 Task: In the  document Americanrevolutionfile.epub Change the allignment of footer to  'Right' Select the entire text and insert font style 'Merriweather' and font size: 18
Action: Mouse scrolled (428, 268) with delta (0, 0)
Screenshot: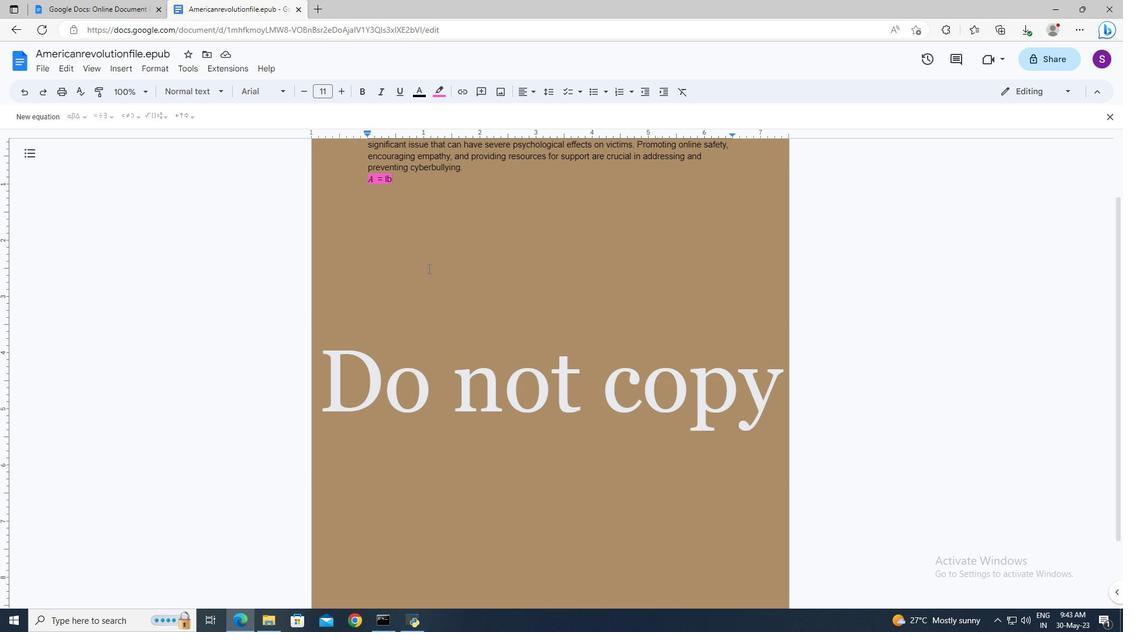 
Action: Mouse scrolled (428, 268) with delta (0, 0)
Screenshot: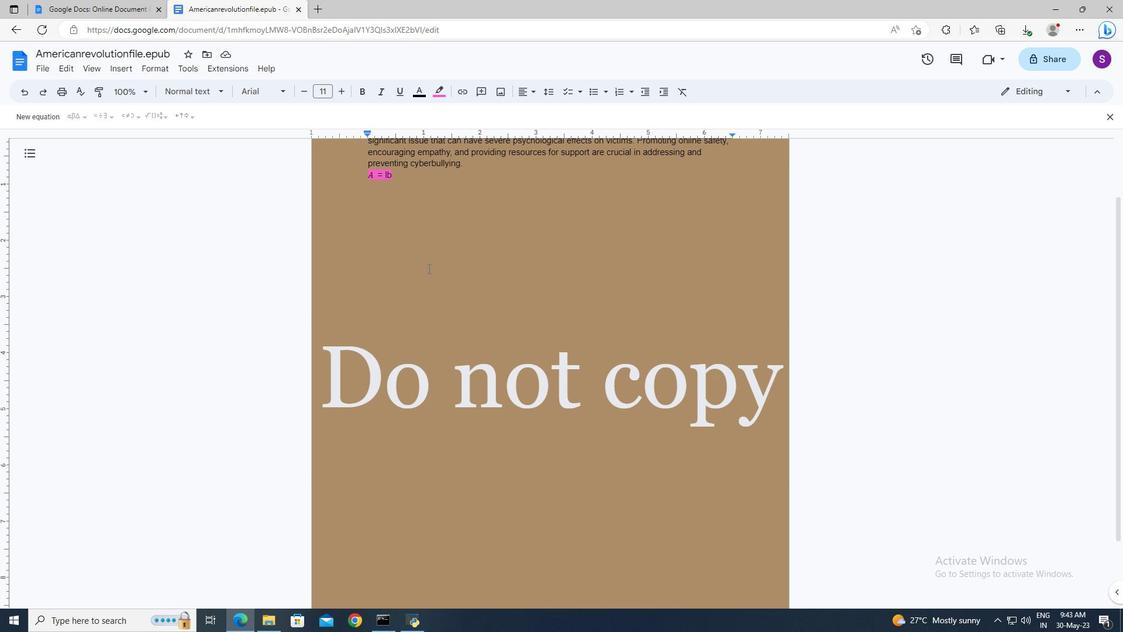 
Action: Mouse scrolled (428, 268) with delta (0, 0)
Screenshot: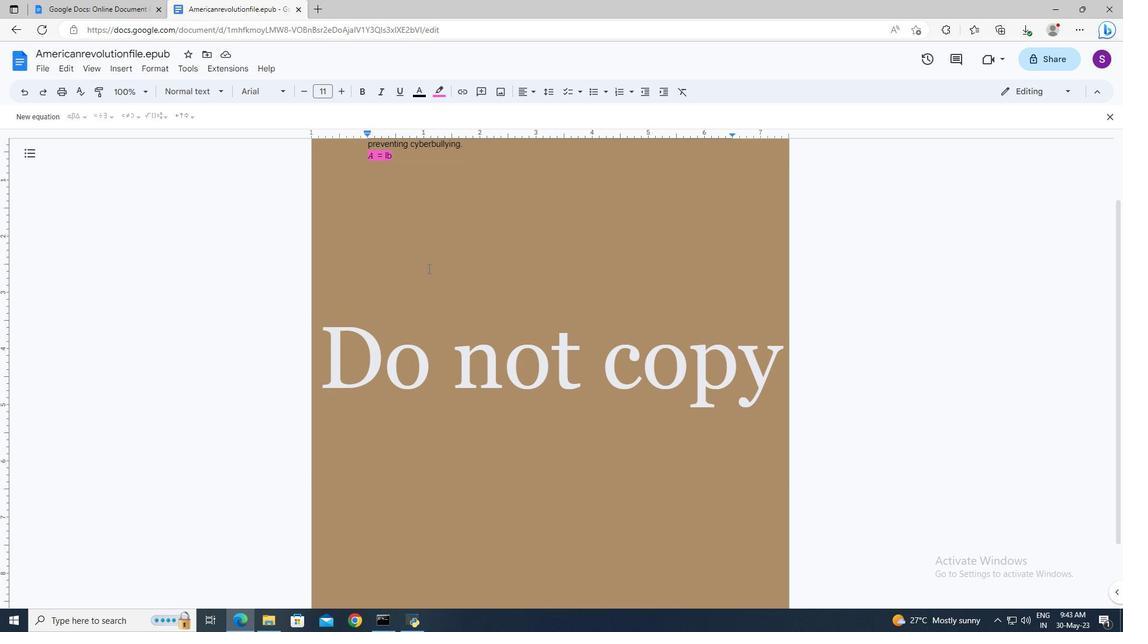 
Action: Mouse moved to (367, 571)
Screenshot: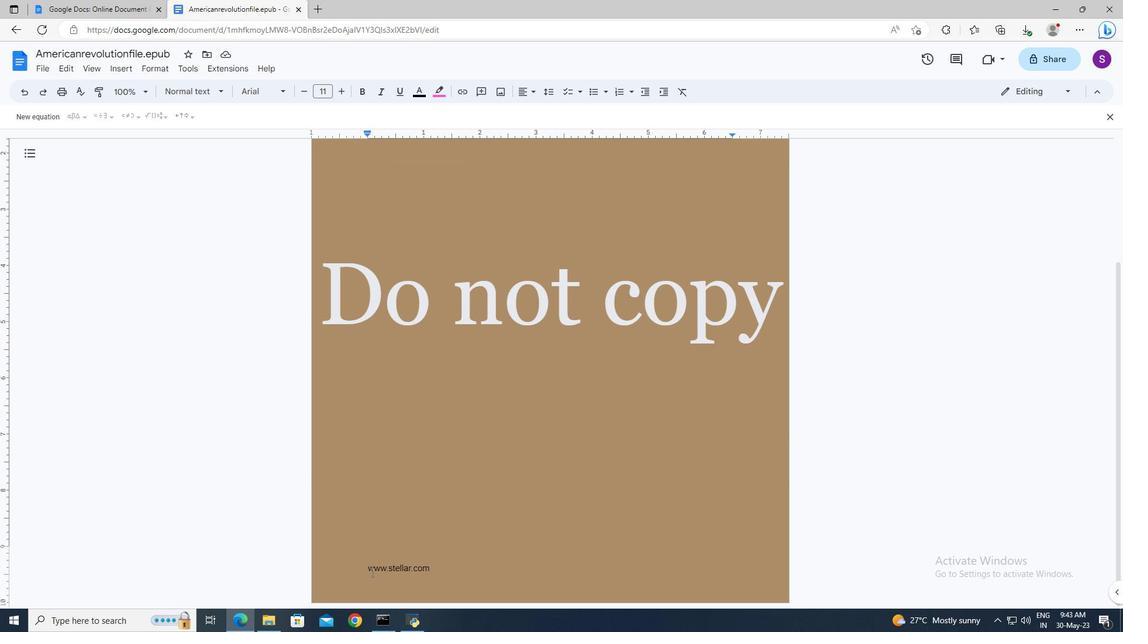 
Action: Mouse pressed left at (367, 571)
Screenshot: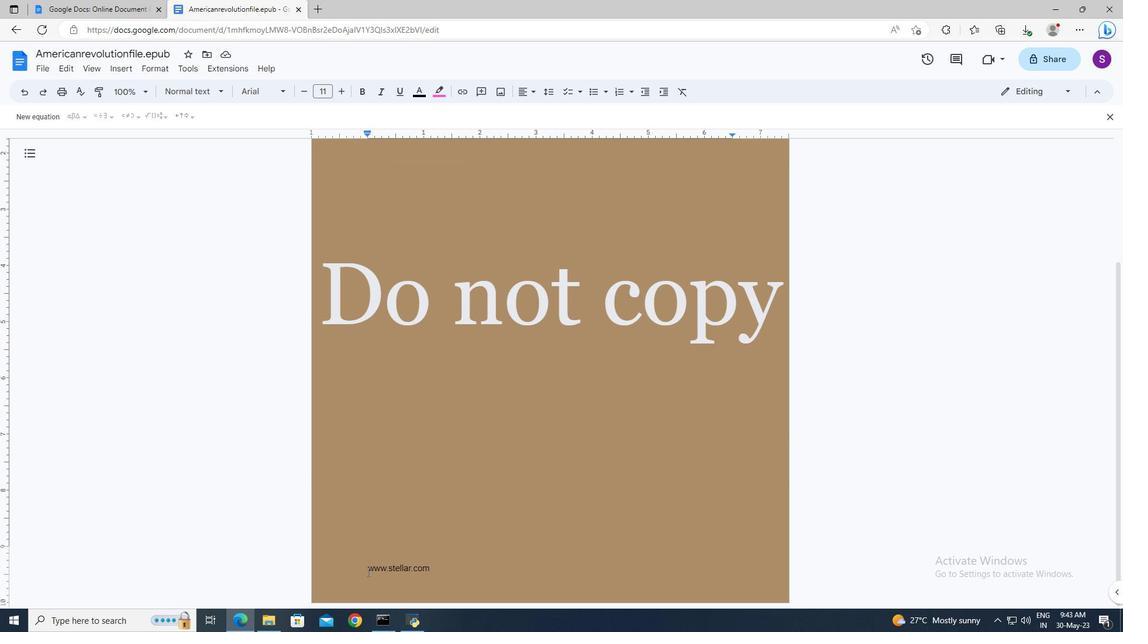 
Action: Mouse pressed left at (367, 571)
Screenshot: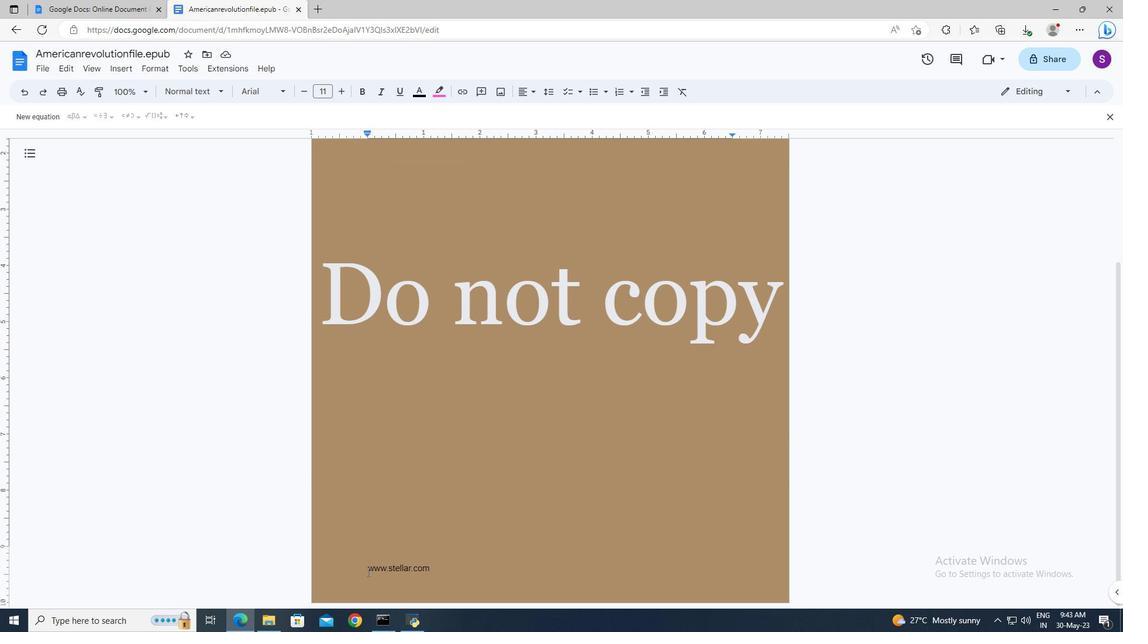 
Action: Key pressed <Key.shift><Key.right><Key.right><Key.right><Key.right><Key.right>
Screenshot: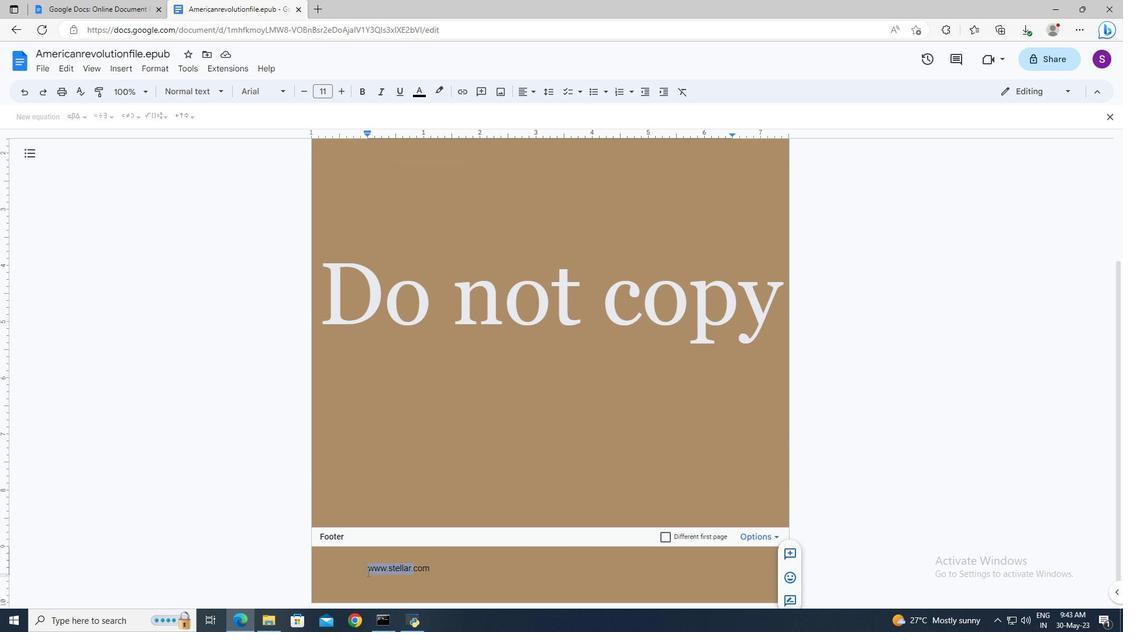 
Action: Mouse moved to (535, 85)
Screenshot: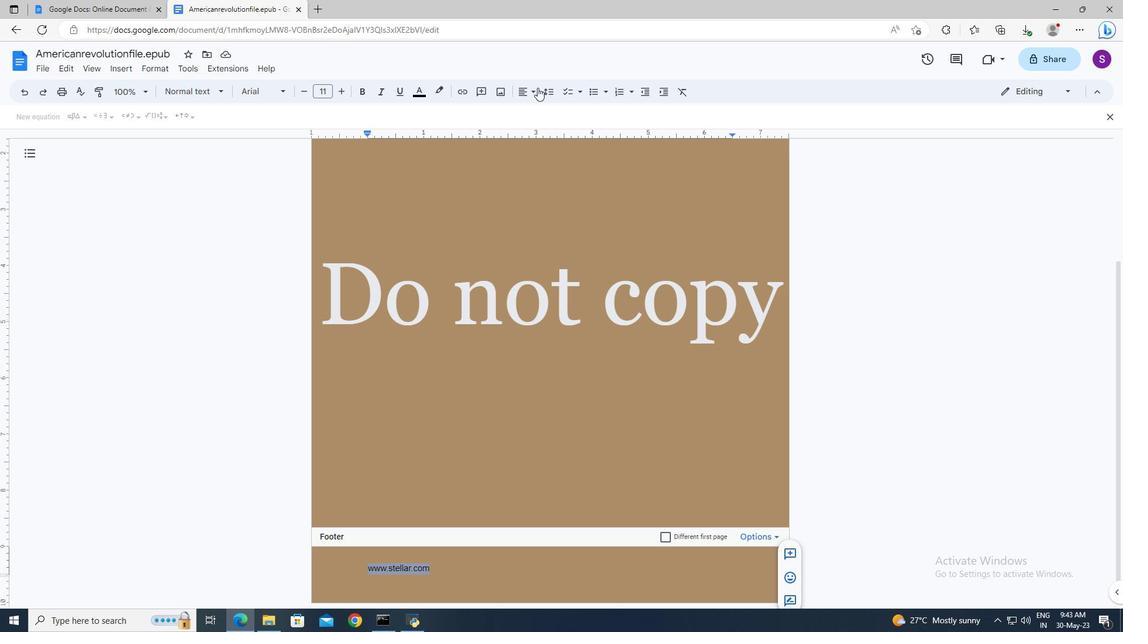 
Action: Mouse pressed left at (535, 85)
Screenshot: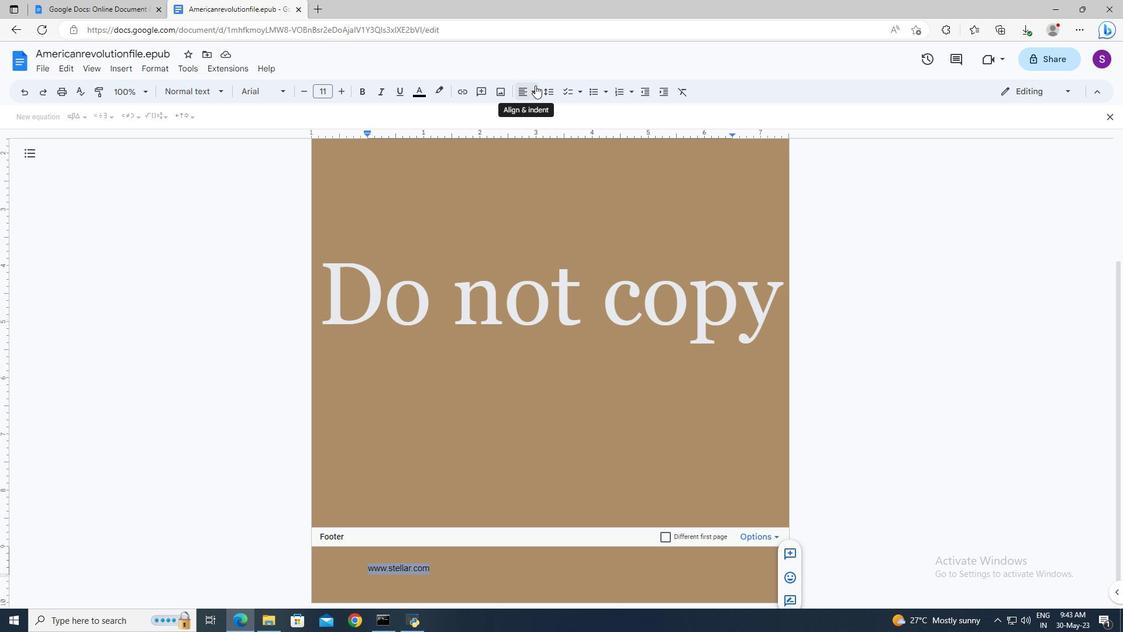 
Action: Mouse moved to (557, 112)
Screenshot: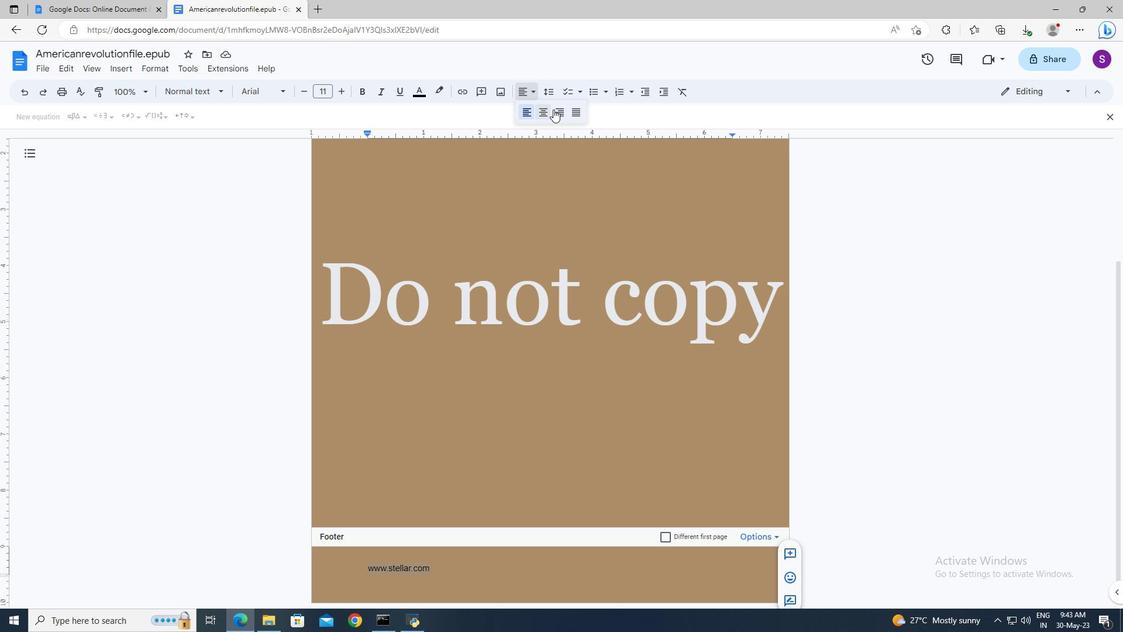 
Action: Mouse pressed left at (557, 112)
Screenshot: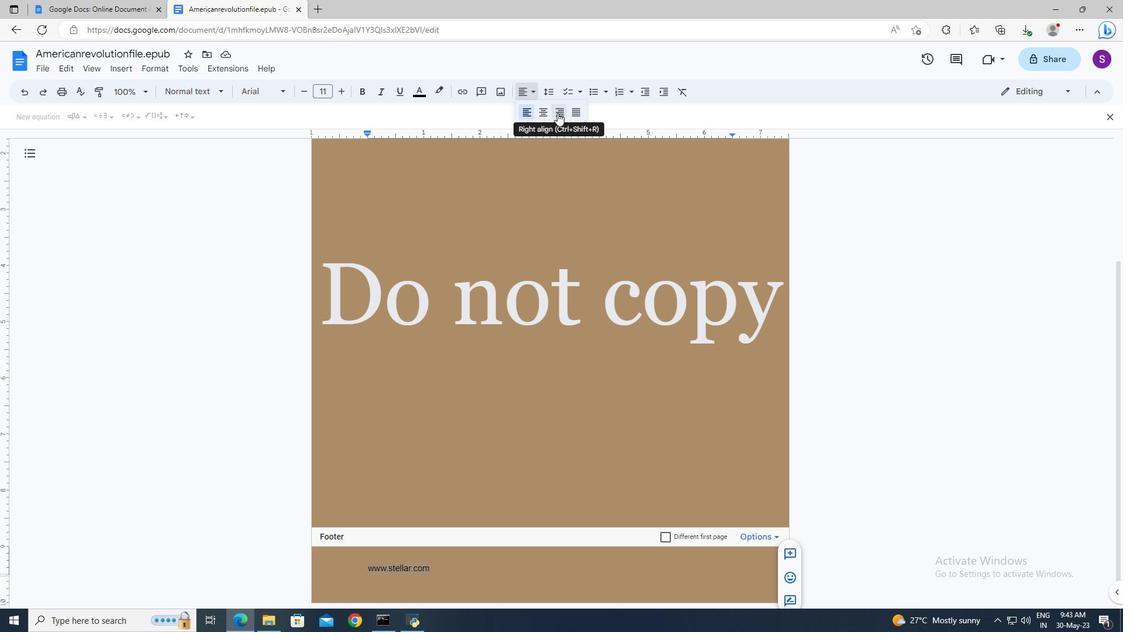 
Action: Mouse moved to (506, 290)
Screenshot: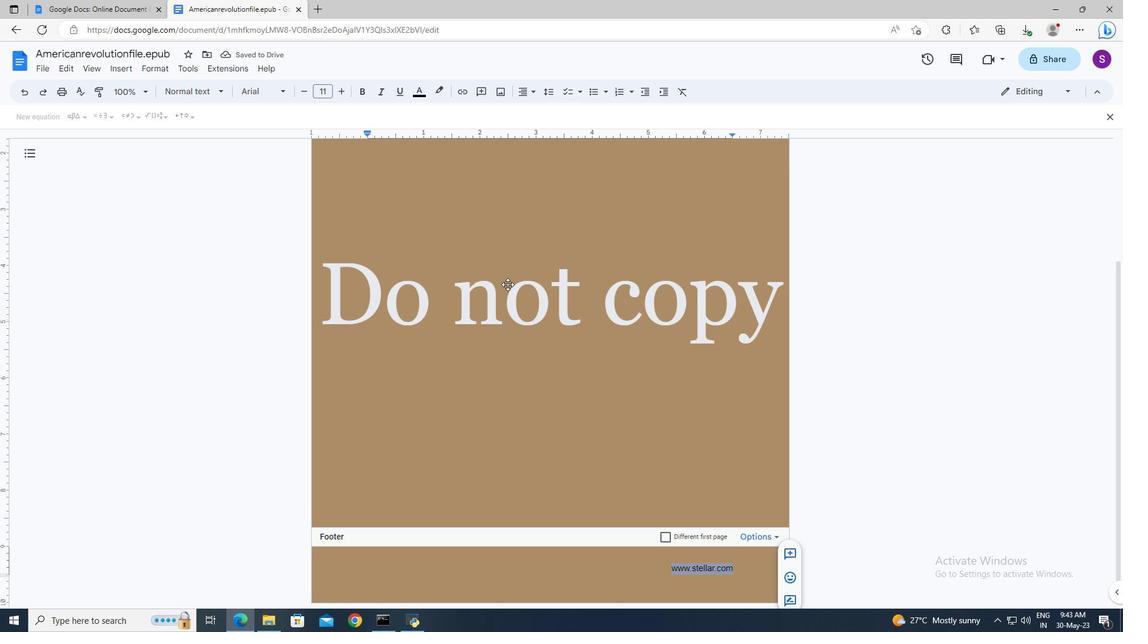 
Action: Mouse scrolled (506, 290) with delta (0, 0)
Screenshot: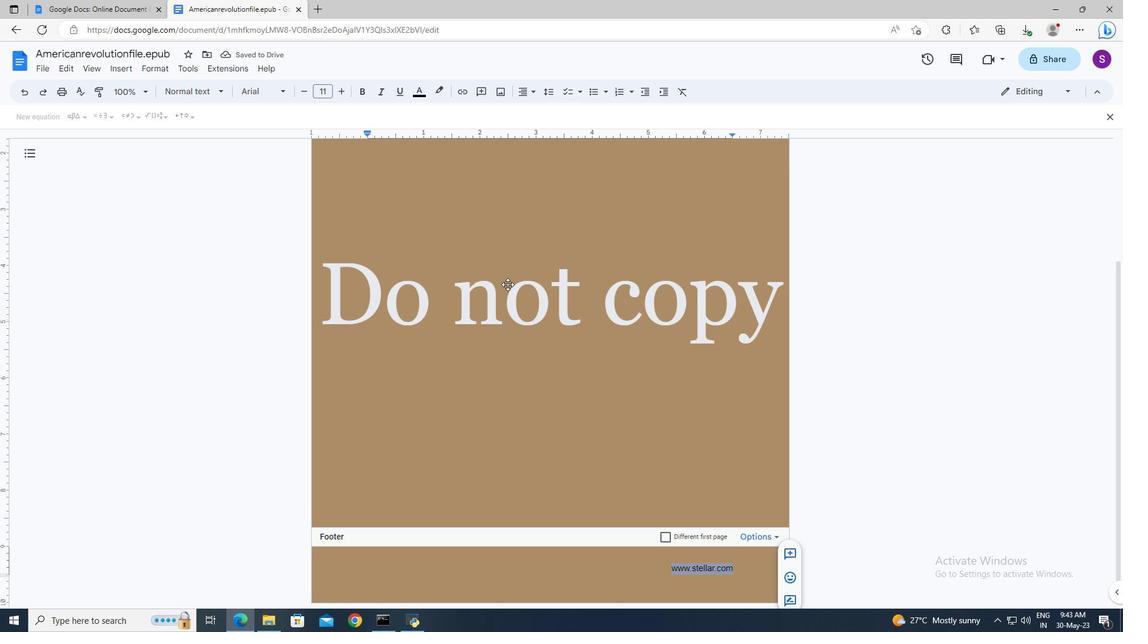 
Action: Mouse scrolled (506, 290) with delta (0, 0)
Screenshot: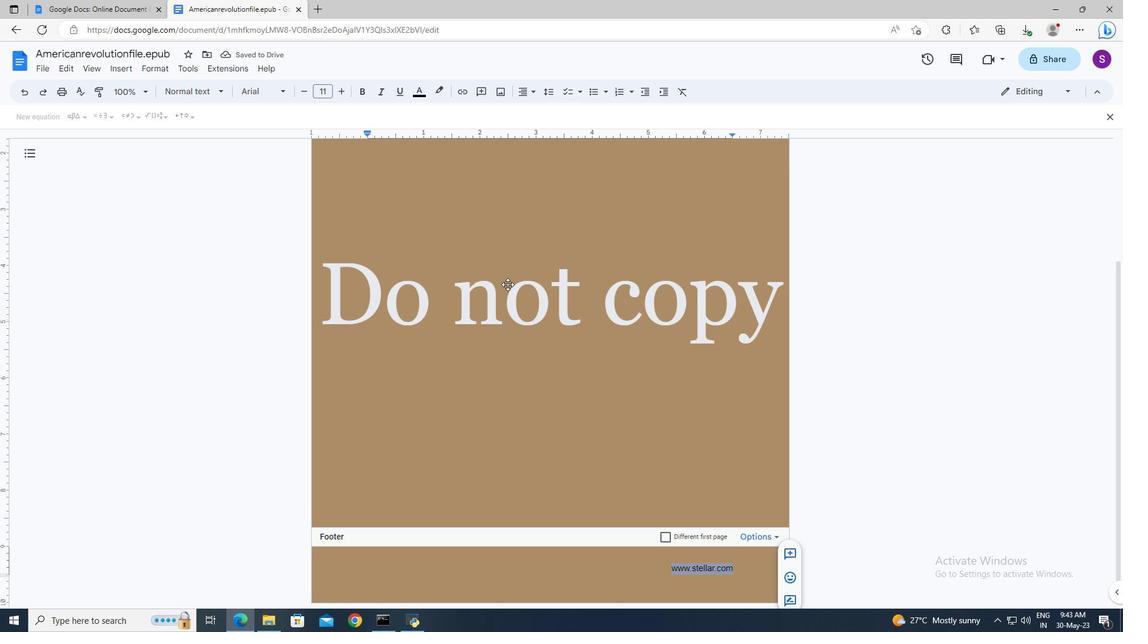 
Action: Mouse scrolled (506, 290) with delta (0, 0)
Screenshot: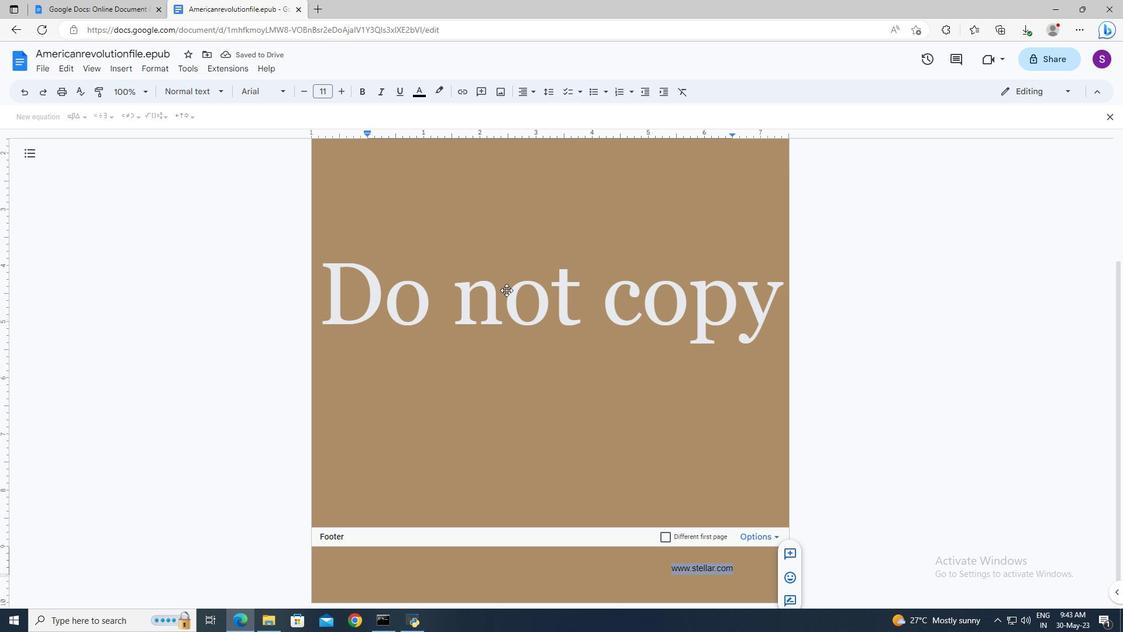 
Action: Mouse moved to (489, 241)
Screenshot: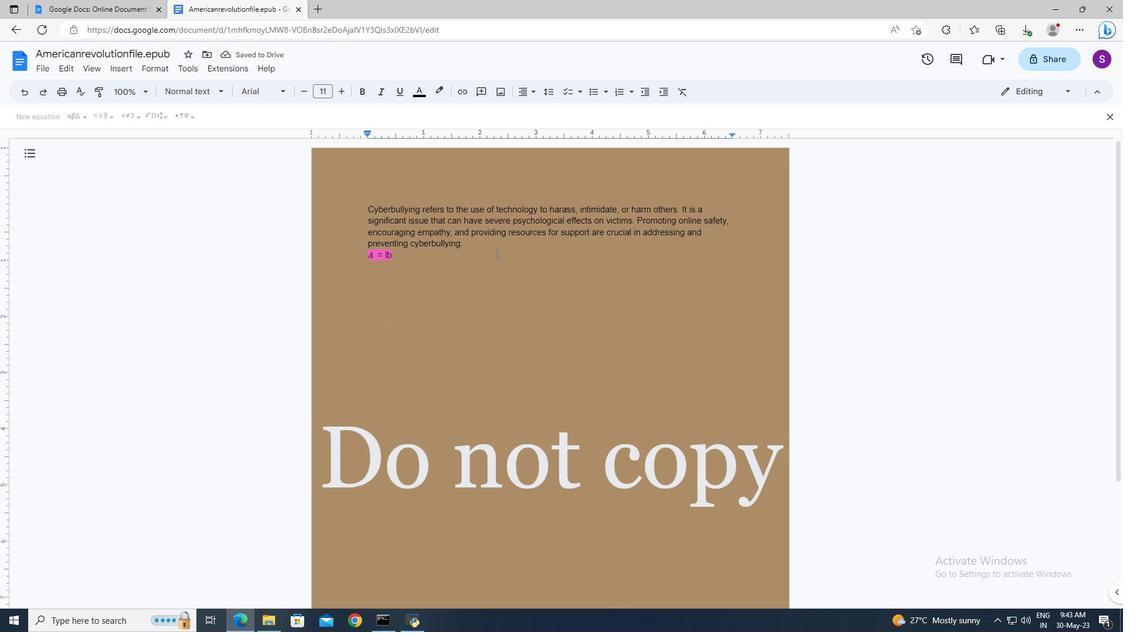 
Action: Mouse pressed left at (489, 241)
Screenshot: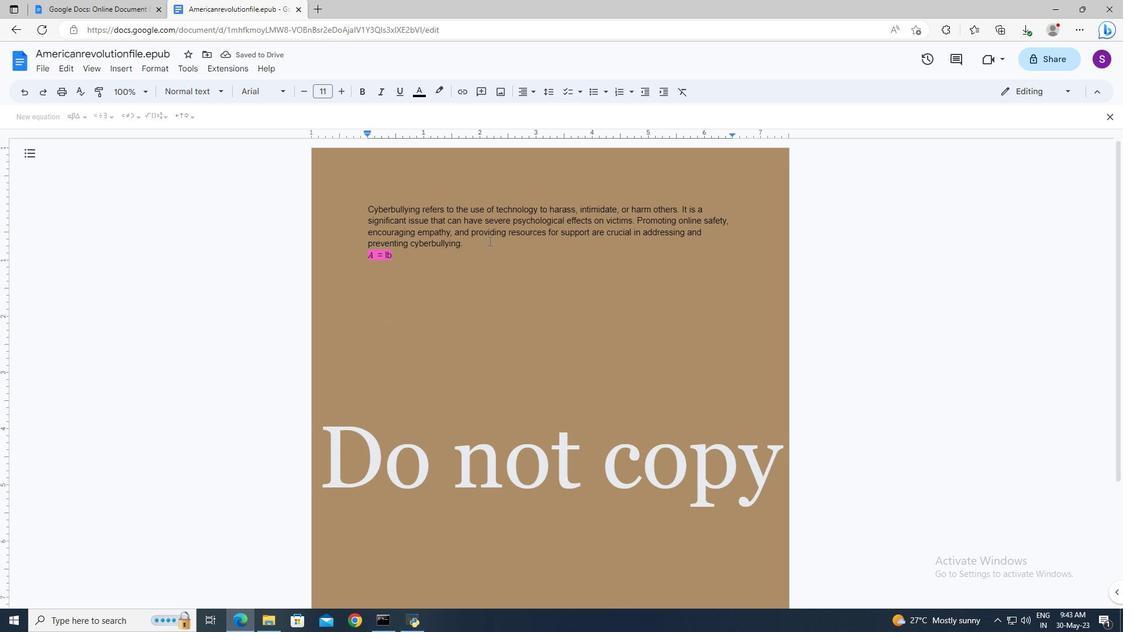 
Action: Key pressed ctrl+A
Screenshot: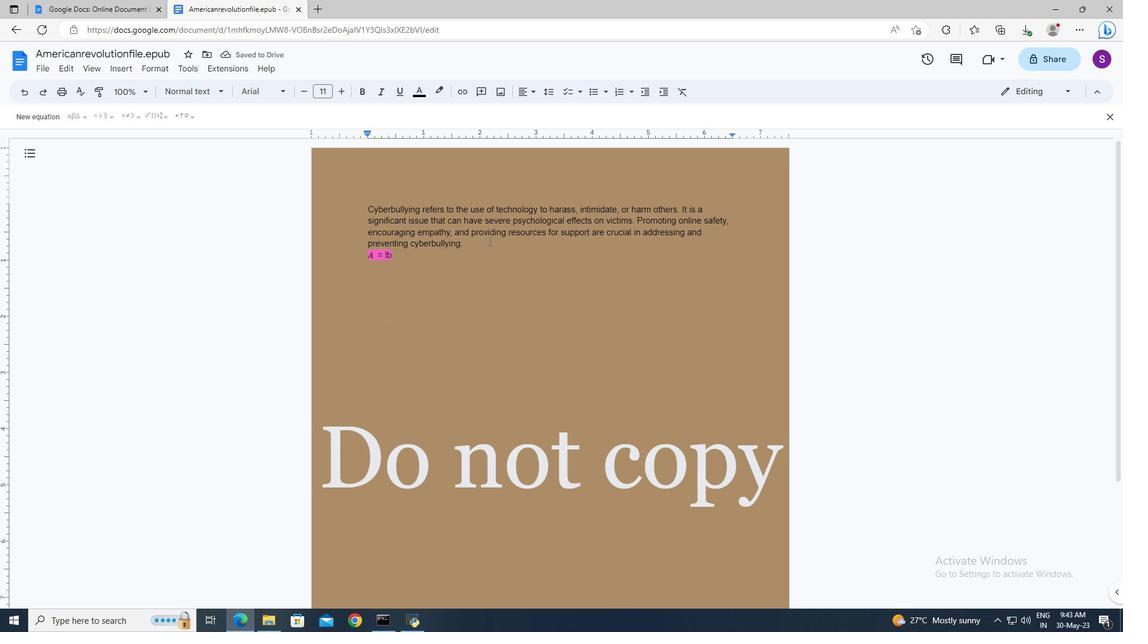 
Action: Mouse moved to (264, 95)
Screenshot: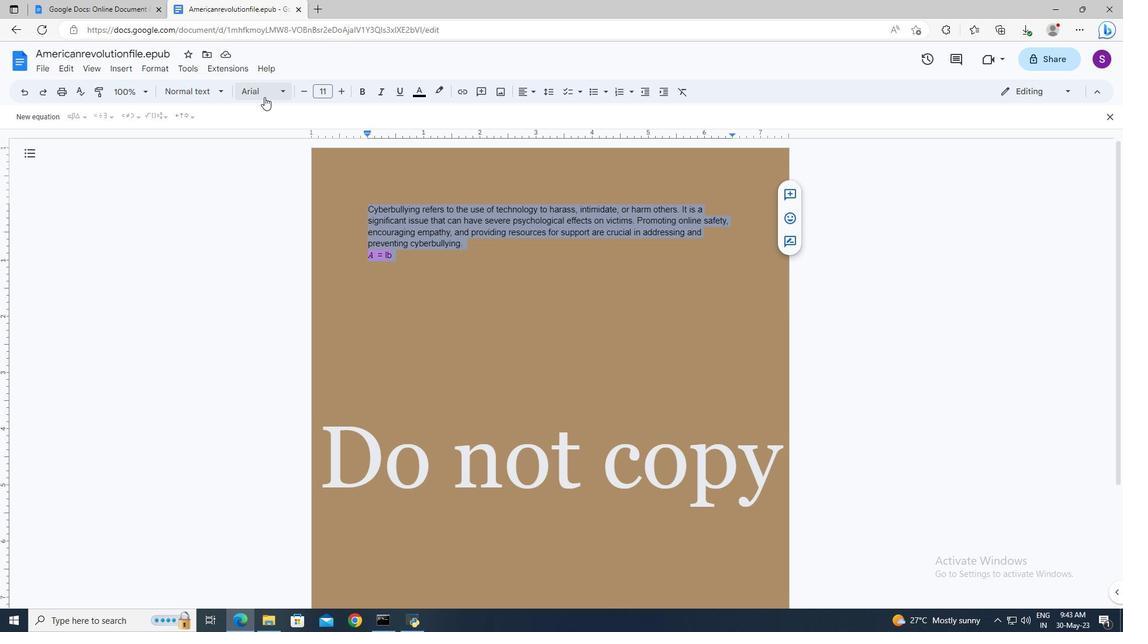 
Action: Mouse pressed left at (264, 95)
Screenshot: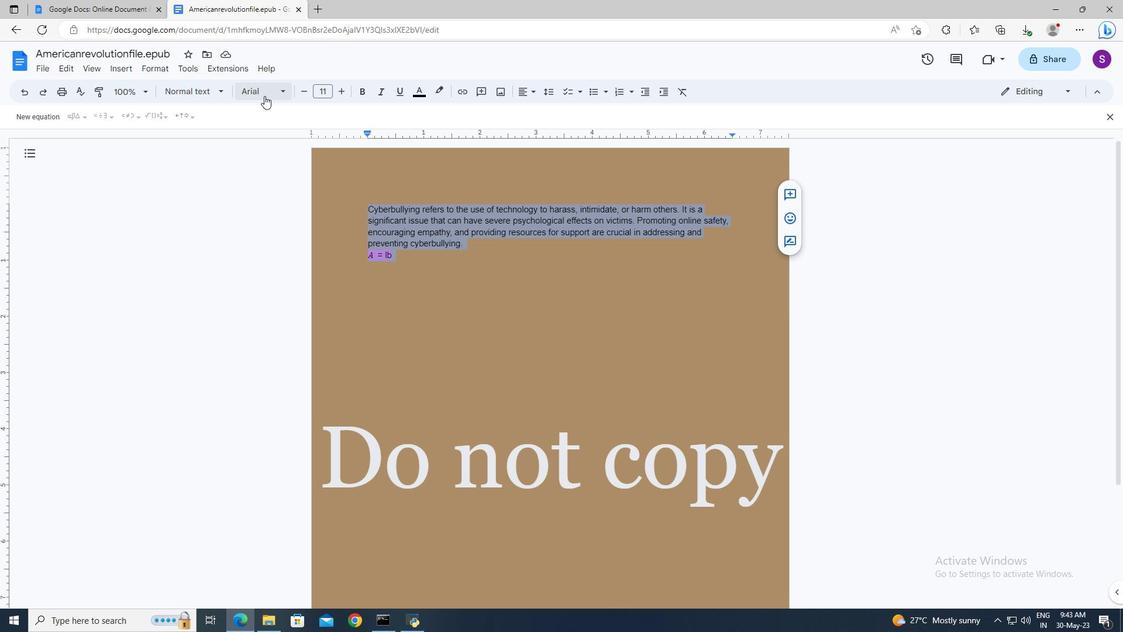 
Action: Mouse moved to (293, 510)
Screenshot: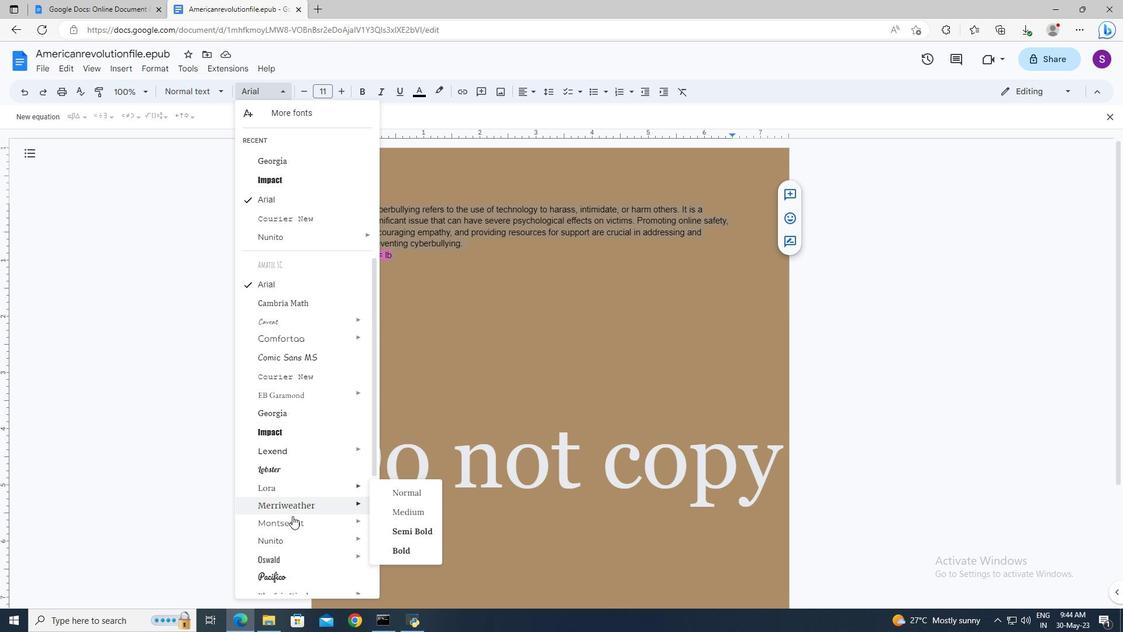 
Action: Mouse pressed left at (293, 510)
Screenshot: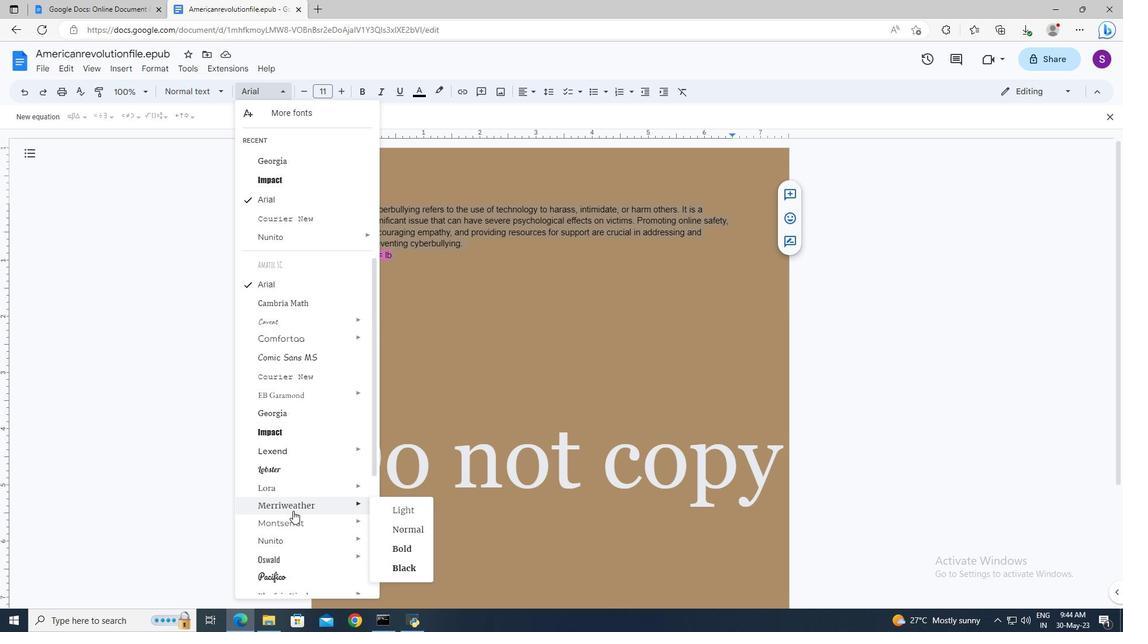 
Action: Mouse moved to (330, 90)
Screenshot: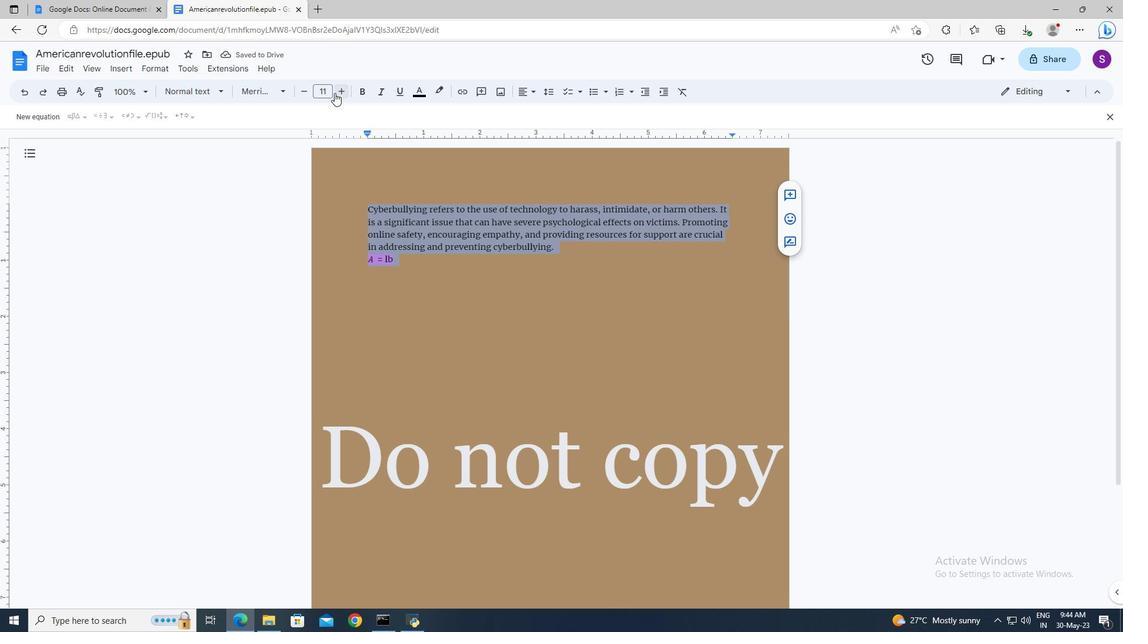 
Action: Mouse pressed left at (330, 90)
Screenshot: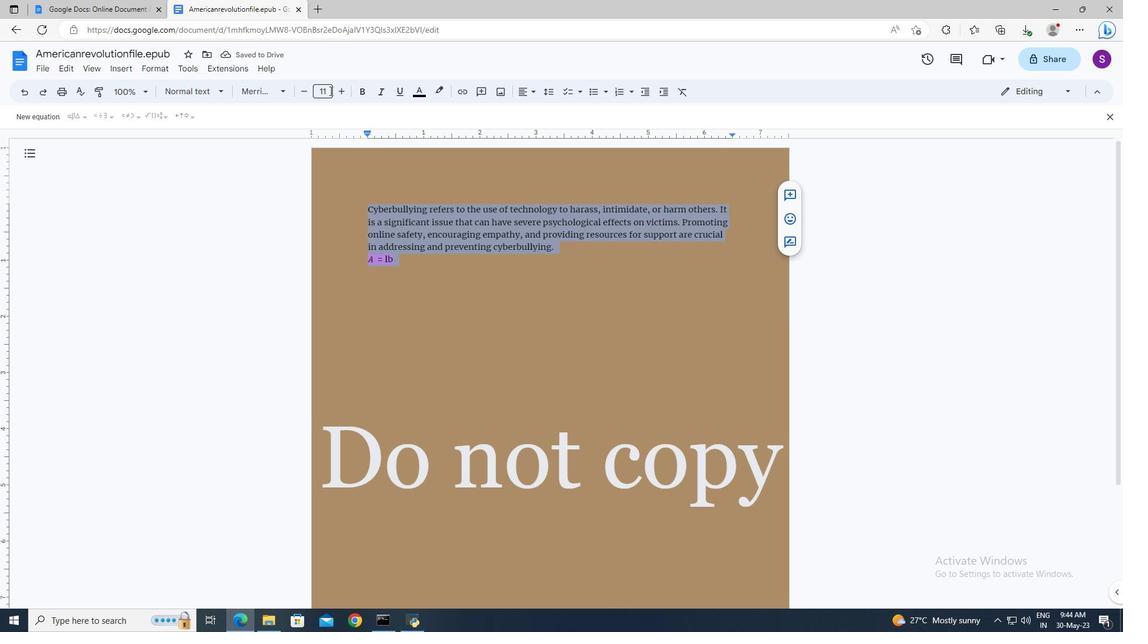 
Action: Key pressed 18<Key.enter>
Screenshot: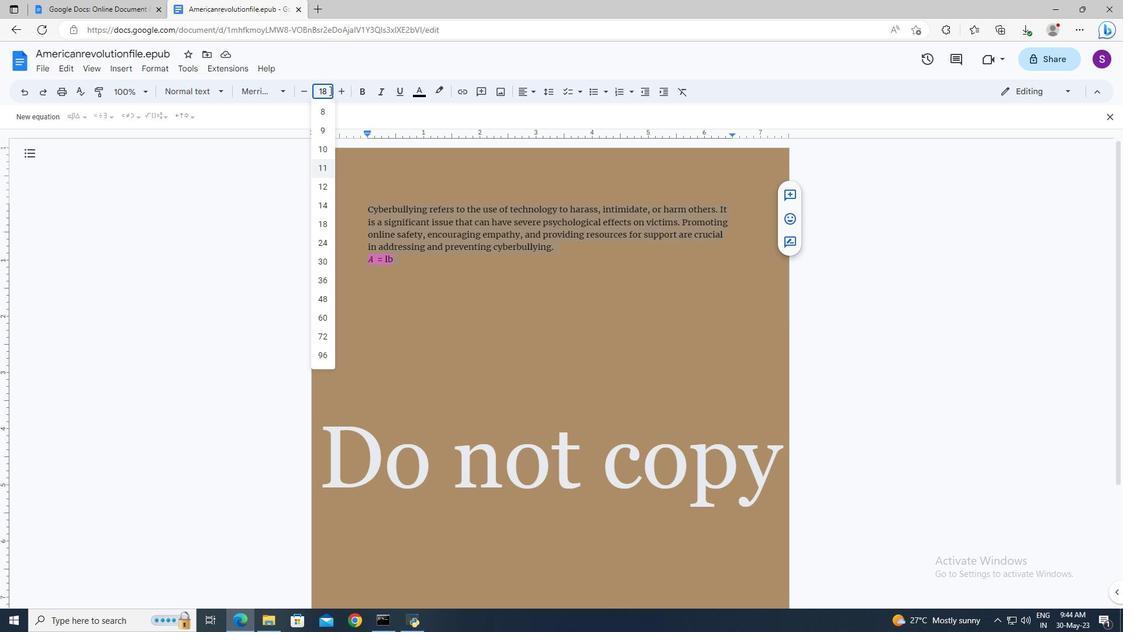
Action: Mouse moved to (450, 334)
Screenshot: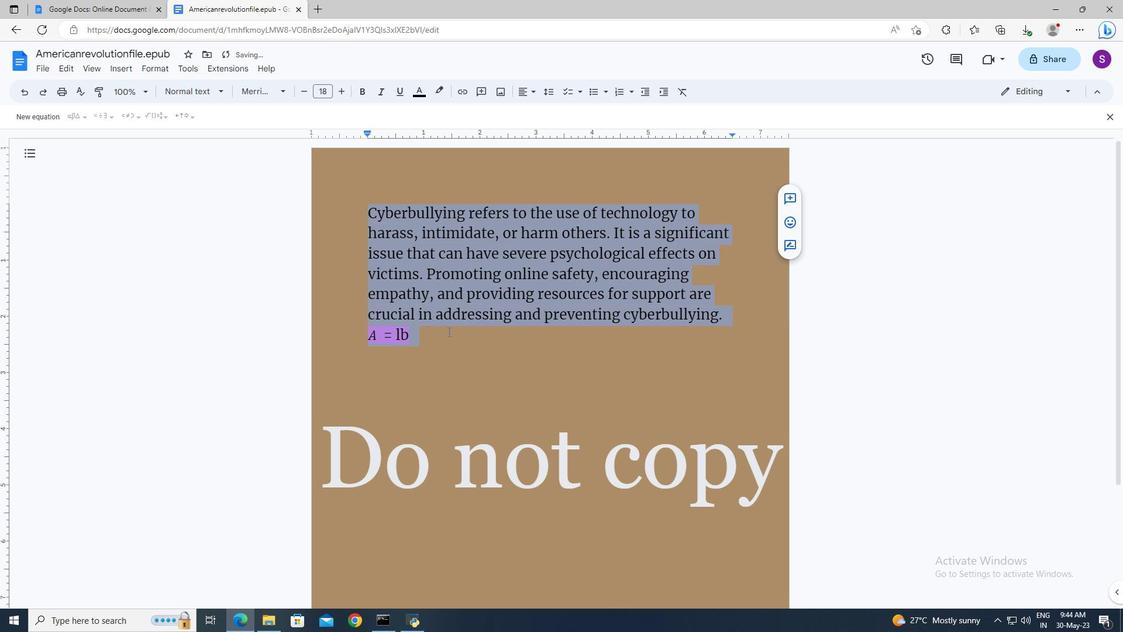 
Action: Mouse pressed left at (450, 334)
Screenshot: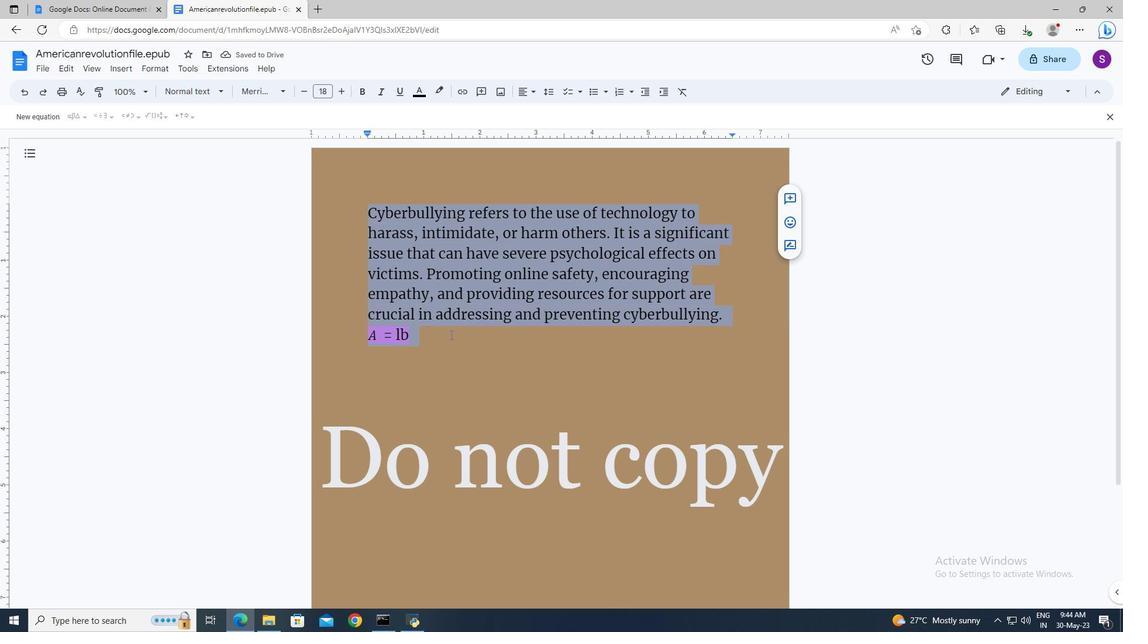 
Action: Mouse moved to (416, 316)
Screenshot: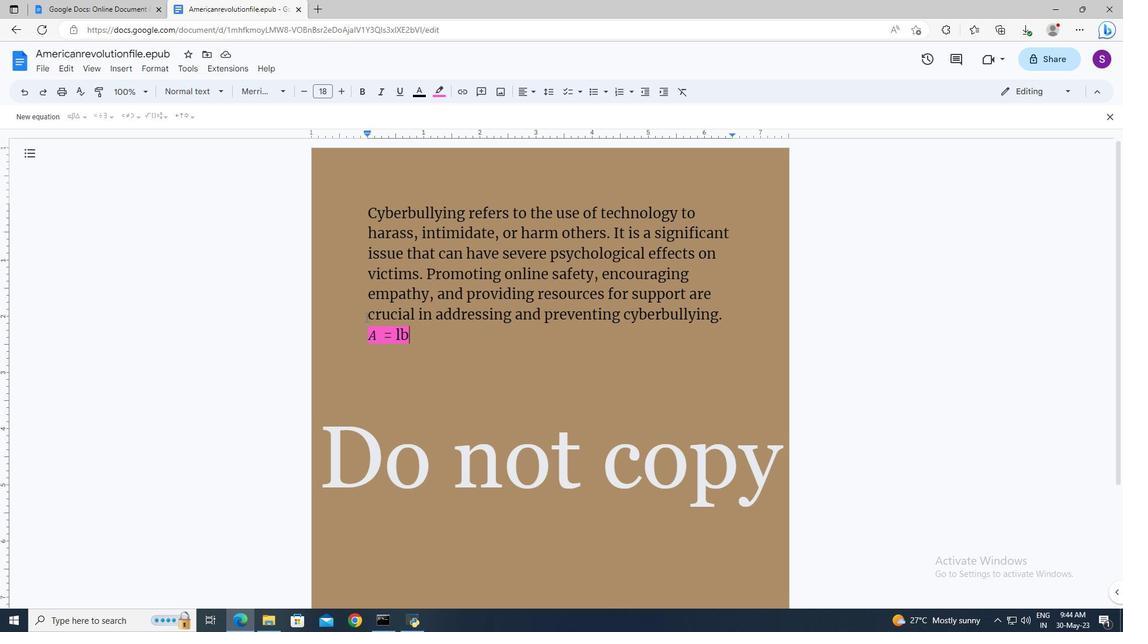 
